 Task: Open Card Card0000000007 in Board Board0000000002 in Workspace WS0000000001 in Trello. Add Member Carxxstreet7916@gmail.com to Card Card0000000007 in Board Board0000000002 in Workspace WS0000000001 in Trello. Add Orange Label titled Label0000000007 to Card Card0000000007 in Board Board0000000002 in Workspace WS0000000001 in Trello. Add Checklist CL0000000007 to Card Card0000000007 in Board Board0000000002 in Workspace WS0000000001 in Trello. Add Dates with Start Date as Oct 01 2023 and Due Date as Oct 31 2023 to Card Card0000000007 in Board Board0000000002 in Workspace WS0000000001 in Trello
Action: Mouse moved to (512, 86)
Screenshot: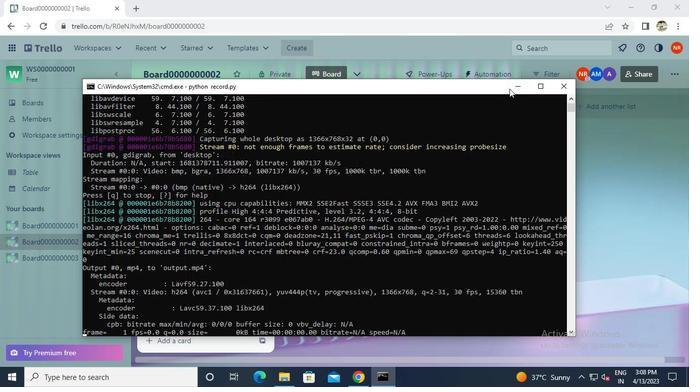 
Action: Mouse pressed left at (512, 86)
Screenshot: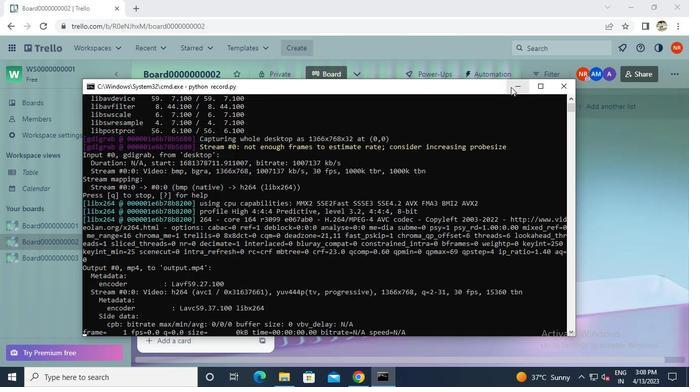 
Action: Mouse moved to (187, 295)
Screenshot: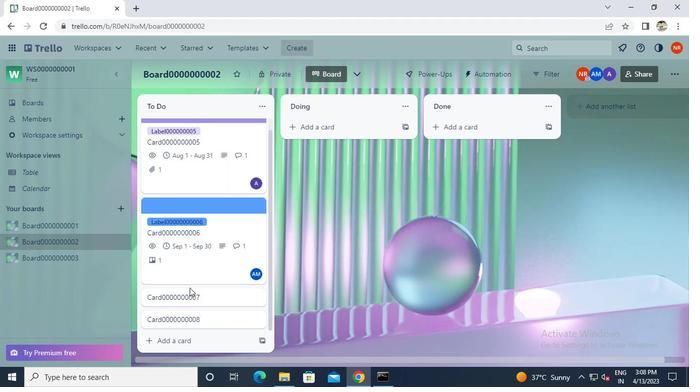 
Action: Mouse pressed left at (187, 295)
Screenshot: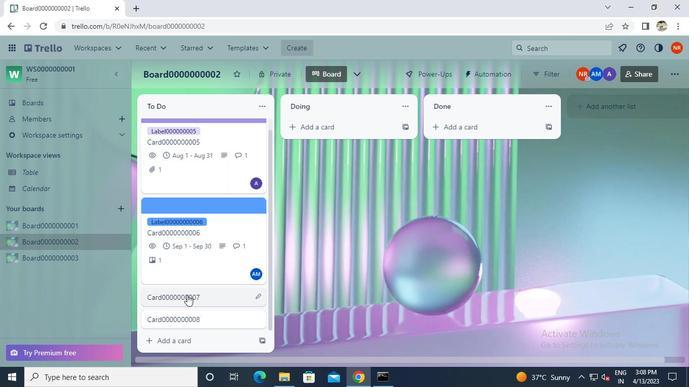 
Action: Mouse moved to (460, 167)
Screenshot: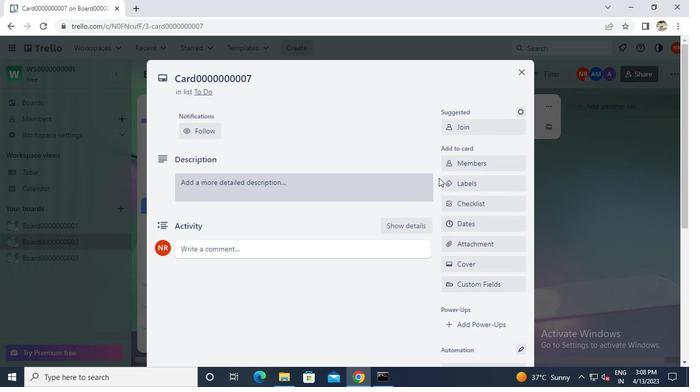 
Action: Mouse pressed left at (460, 167)
Screenshot: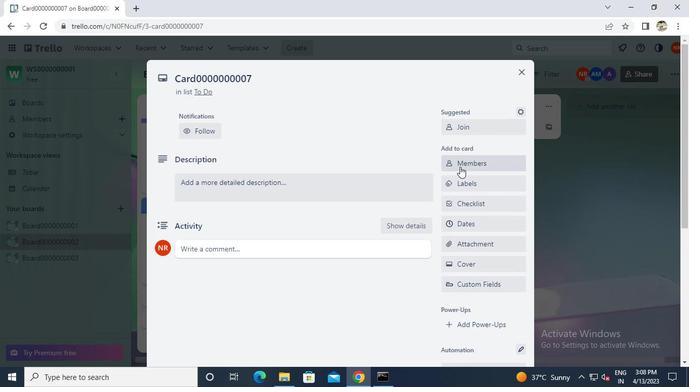 
Action: Mouse moved to (459, 165)
Screenshot: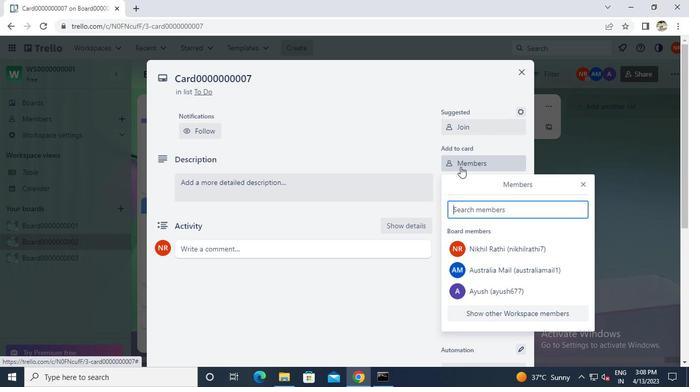 
Action: Keyboard c
Screenshot: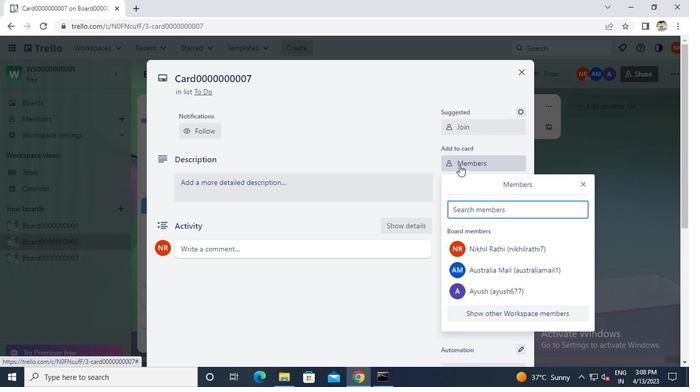 
Action: Keyboard a
Screenshot: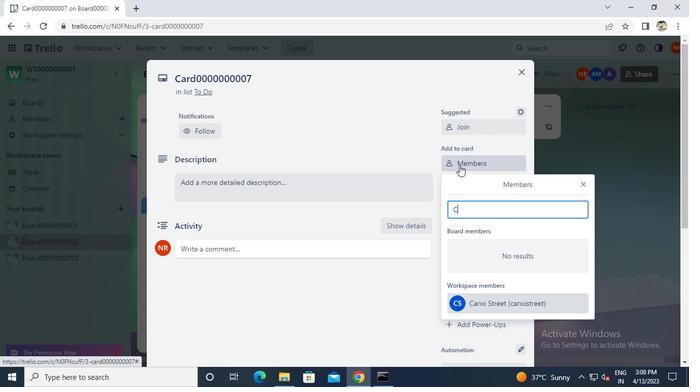 
Action: Keyboard r
Screenshot: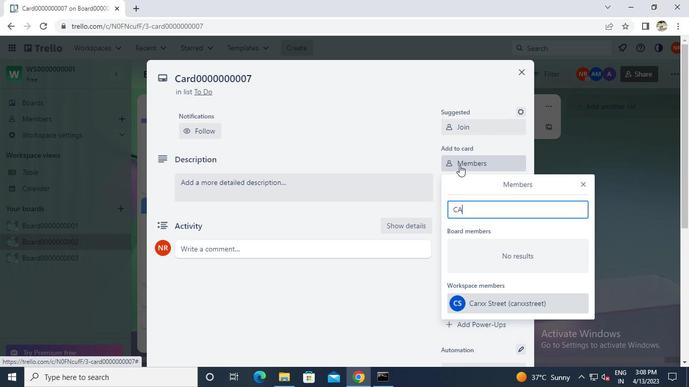 
Action: Keyboard x
Screenshot: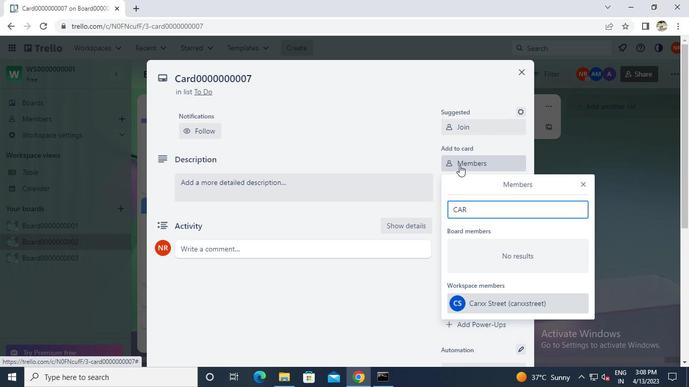 
Action: Keyboard x
Screenshot: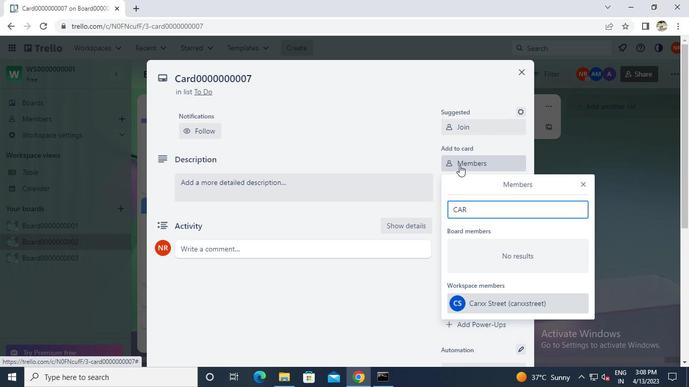 
Action: Mouse moved to (480, 301)
Screenshot: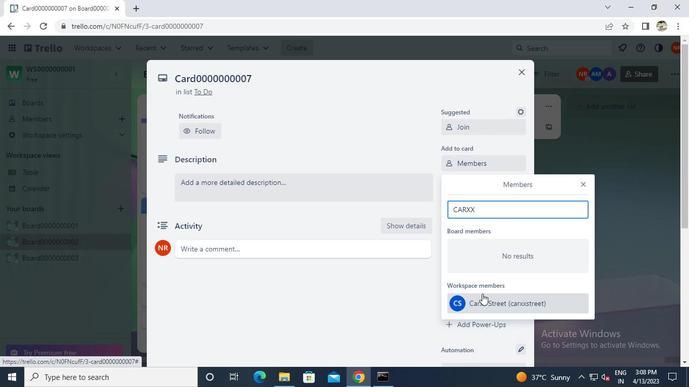 
Action: Mouse pressed left at (480, 301)
Screenshot: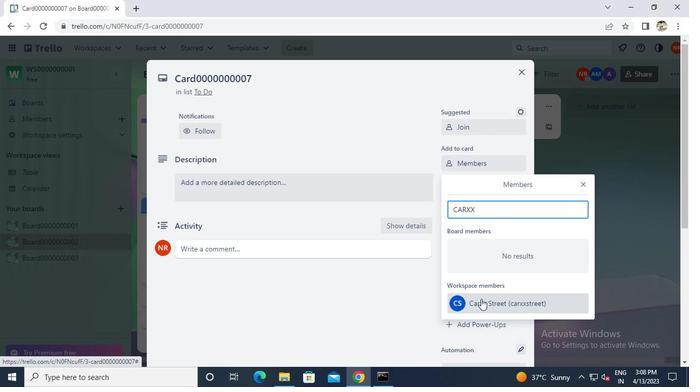 
Action: Mouse moved to (583, 184)
Screenshot: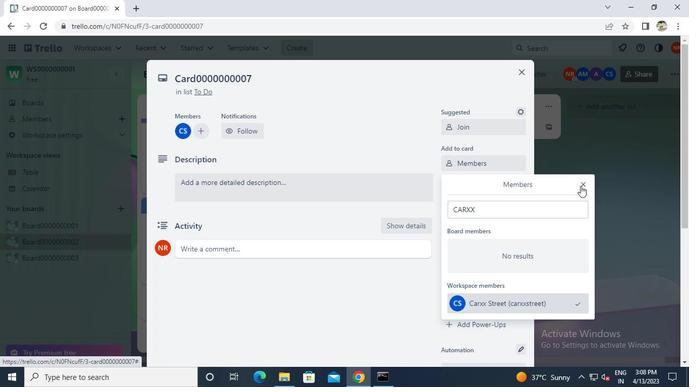 
Action: Mouse pressed left at (583, 184)
Screenshot: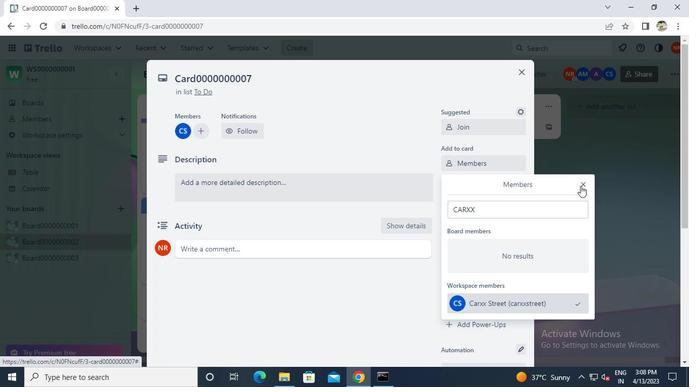 
Action: Mouse moved to (500, 184)
Screenshot: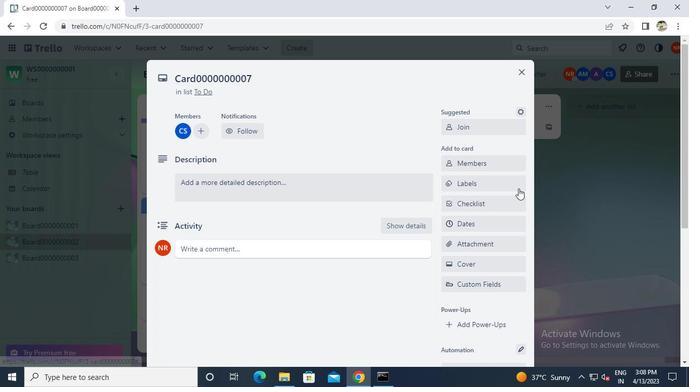 
Action: Mouse pressed left at (500, 184)
Screenshot: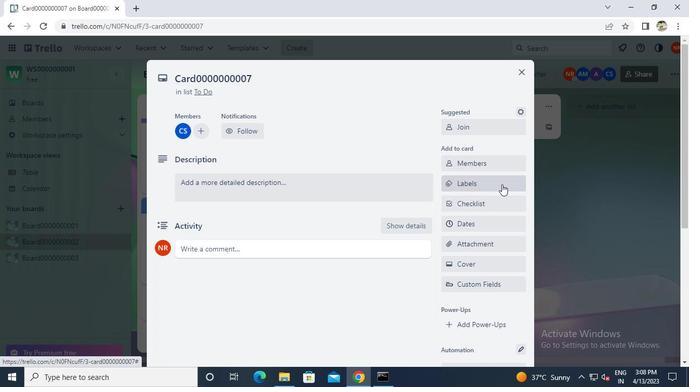 
Action: Mouse moved to (500, 281)
Screenshot: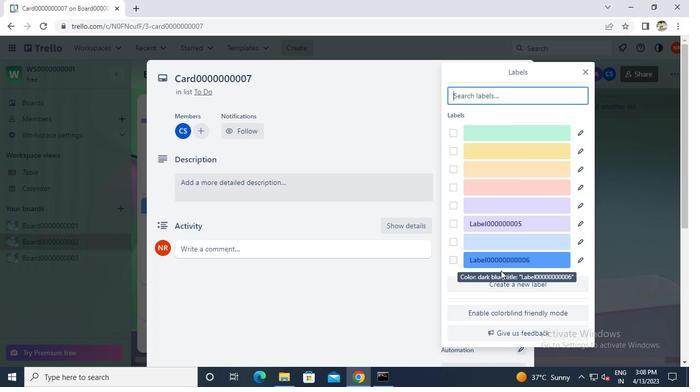 
Action: Mouse pressed left at (500, 281)
Screenshot: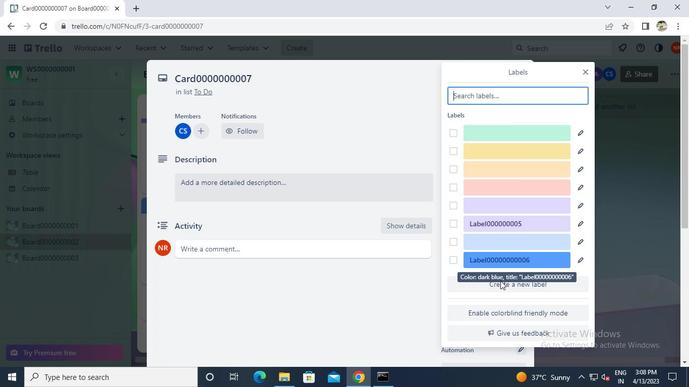 
Action: Mouse moved to (498, 284)
Screenshot: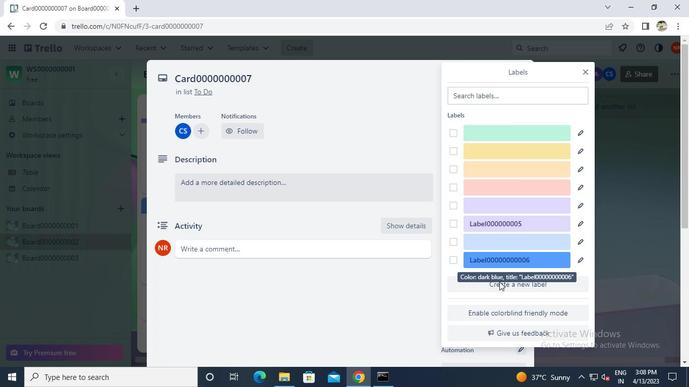 
Action: Mouse pressed left at (498, 284)
Screenshot: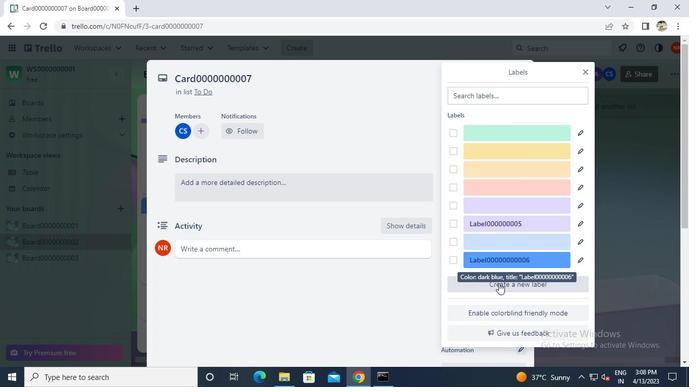 
Action: Mouse moved to (515, 218)
Screenshot: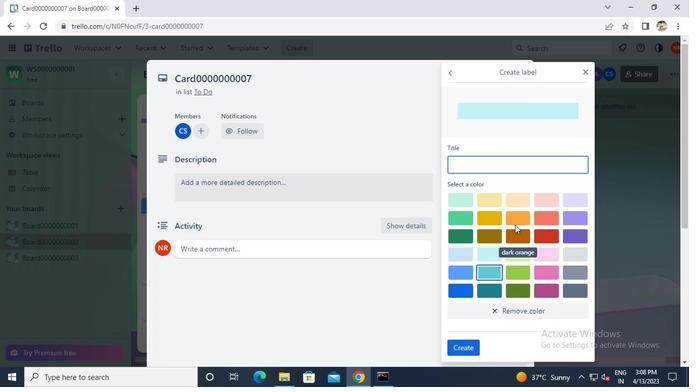 
Action: Mouse pressed left at (515, 218)
Screenshot: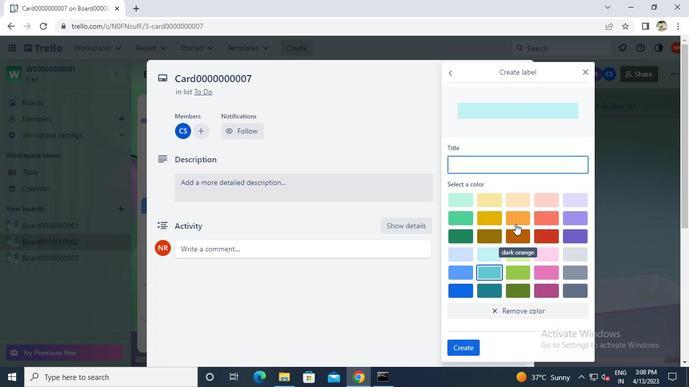 
Action: Mouse moved to (500, 157)
Screenshot: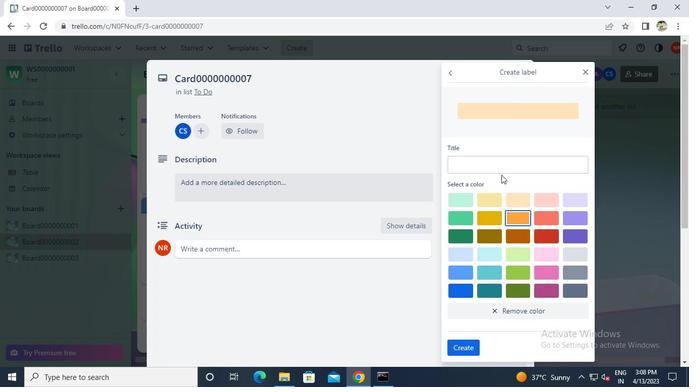 
Action: Mouse pressed left at (500, 157)
Screenshot: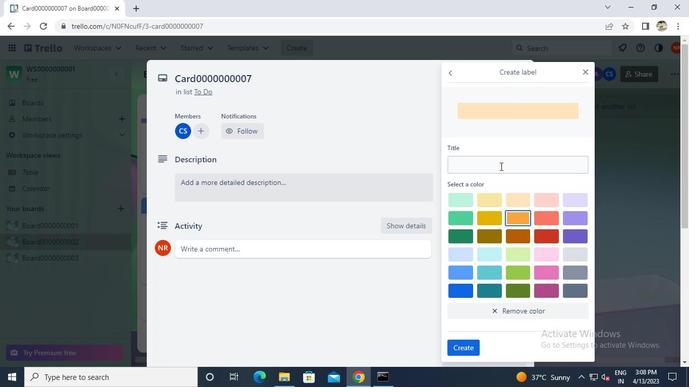 
Action: Keyboard l
Screenshot: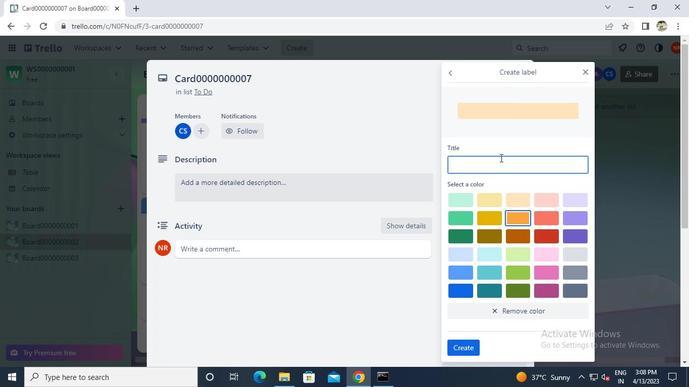 
Action: Keyboard Key.caps_lock
Screenshot: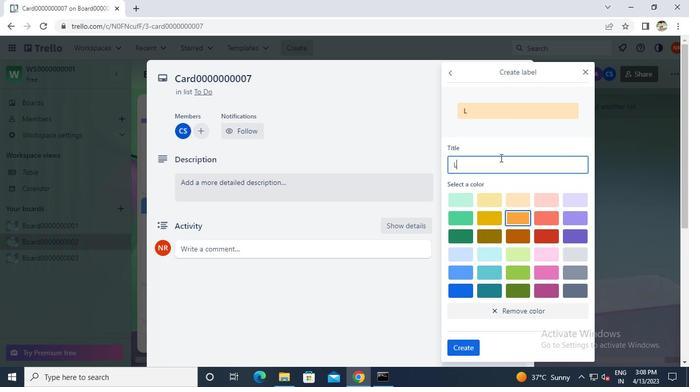 
Action: Keyboard a
Screenshot: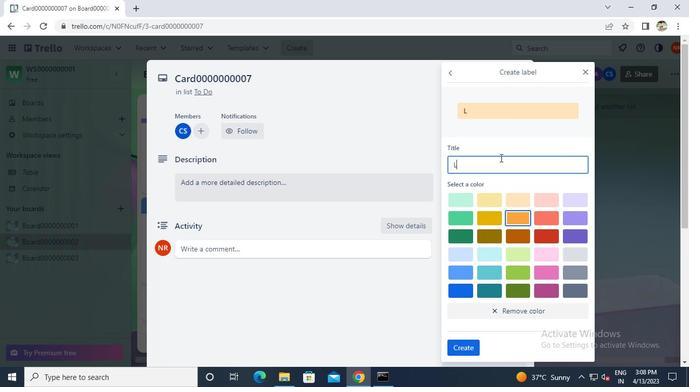 
Action: Keyboard b
Screenshot: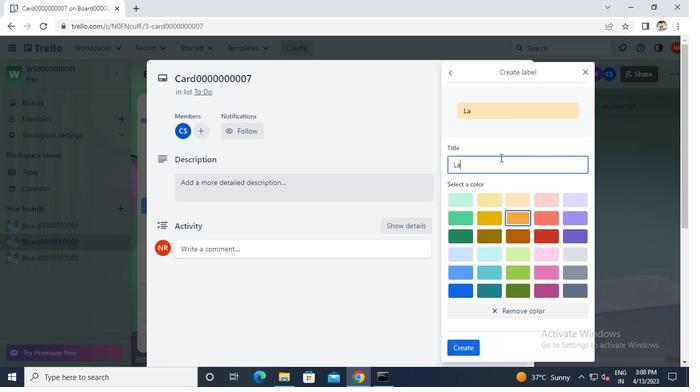 
Action: Keyboard e
Screenshot: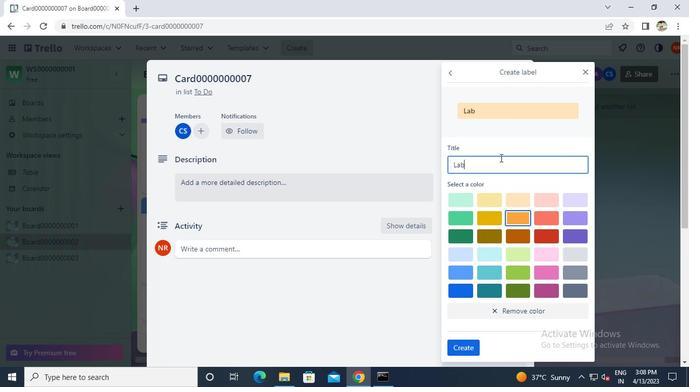 
Action: Keyboard l
Screenshot: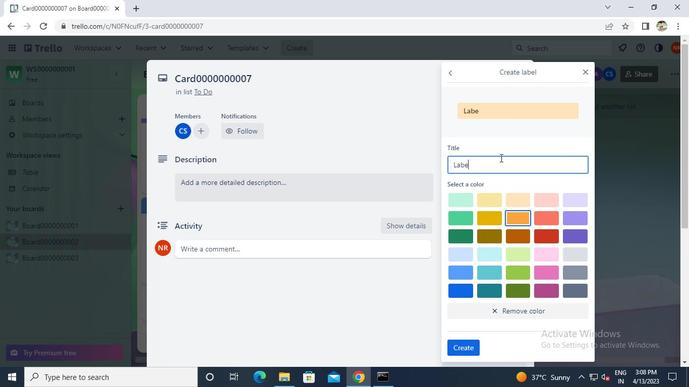 
Action: Keyboard 0
Screenshot: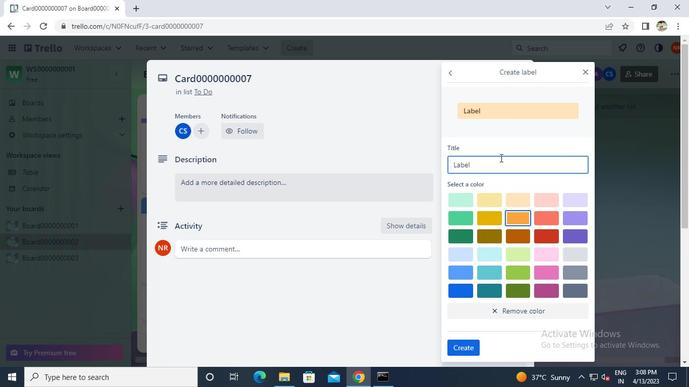 
Action: Keyboard 0
Screenshot: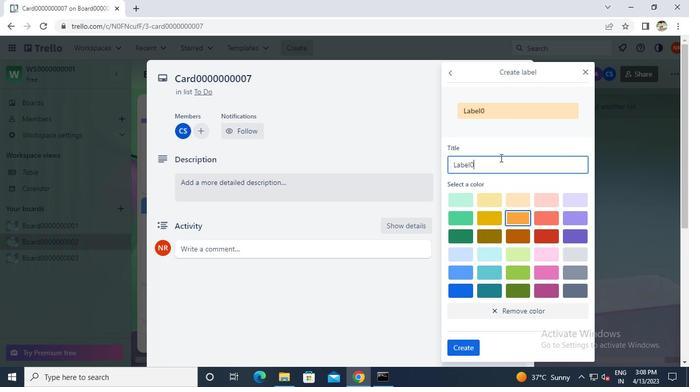 
Action: Keyboard 0
Screenshot: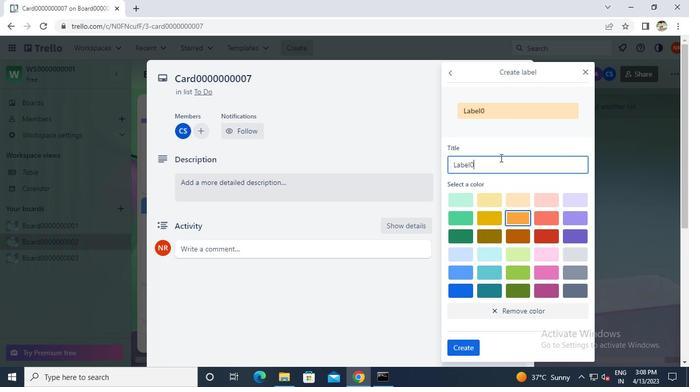 
Action: Keyboard 0
Screenshot: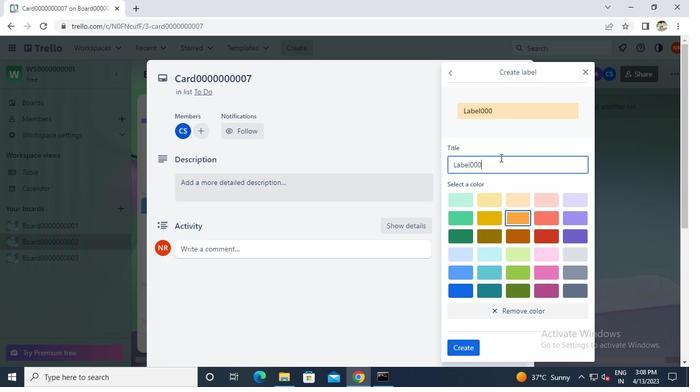 
Action: Keyboard 0
Screenshot: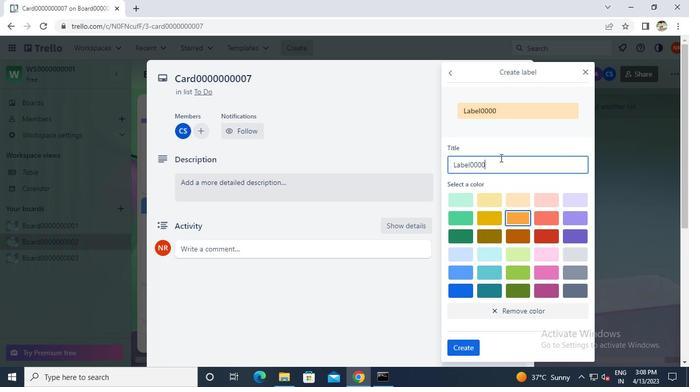 
Action: Keyboard 0
Screenshot: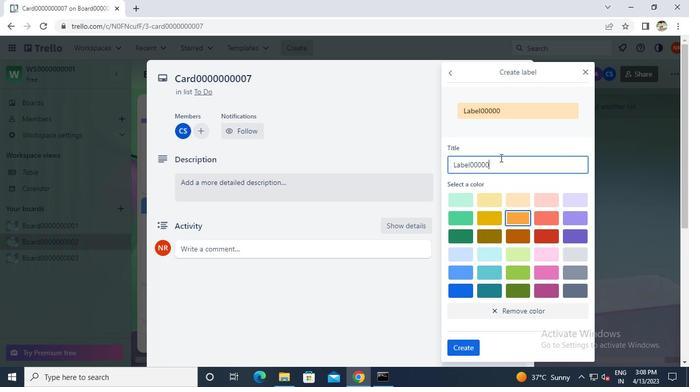 
Action: Keyboard 0
Screenshot: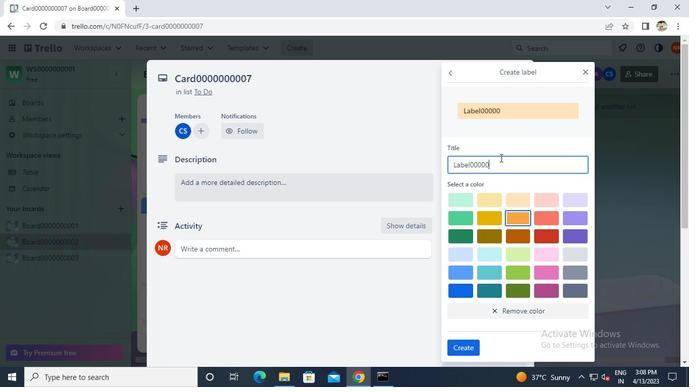 
Action: Keyboard 0
Screenshot: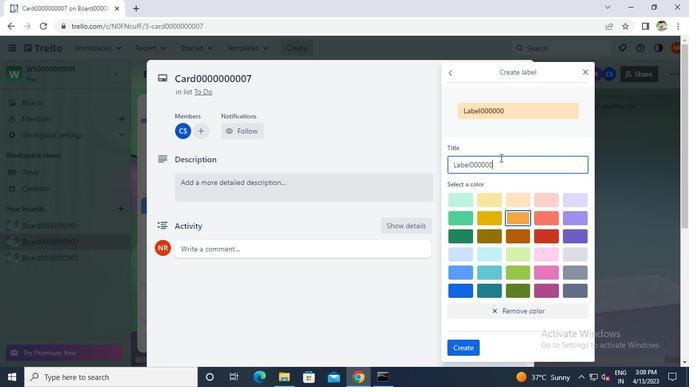 
Action: Keyboard 0
Screenshot: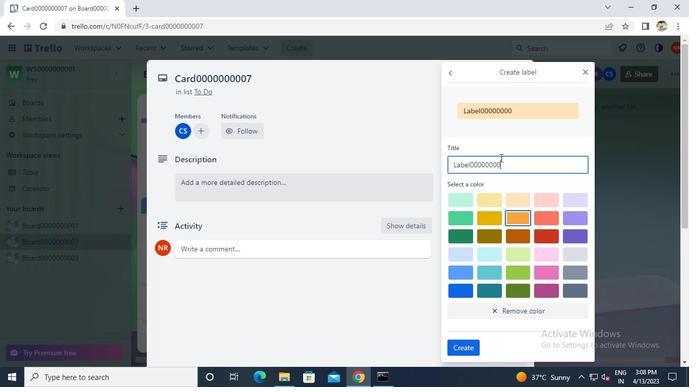 
Action: Keyboard 7
Screenshot: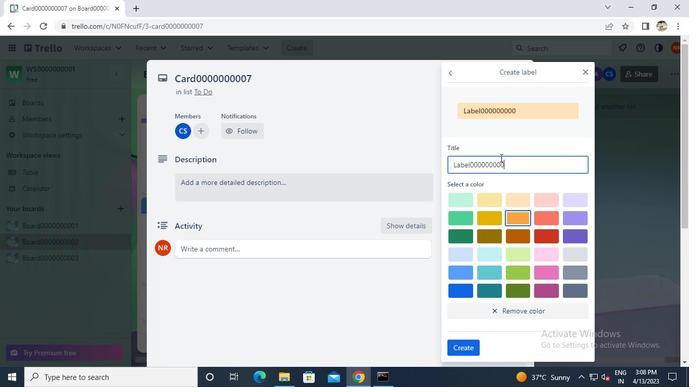 
Action: Mouse moved to (468, 342)
Screenshot: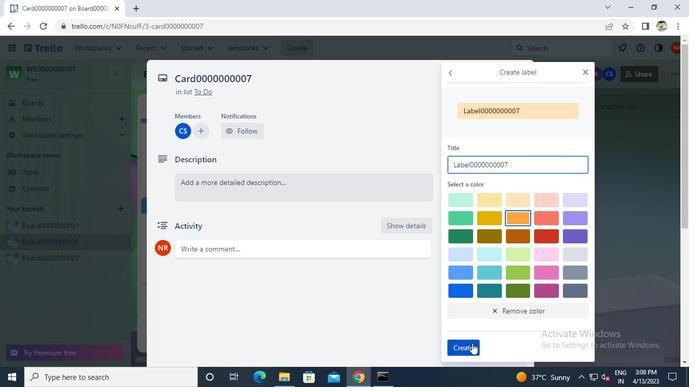 
Action: Mouse pressed left at (468, 342)
Screenshot: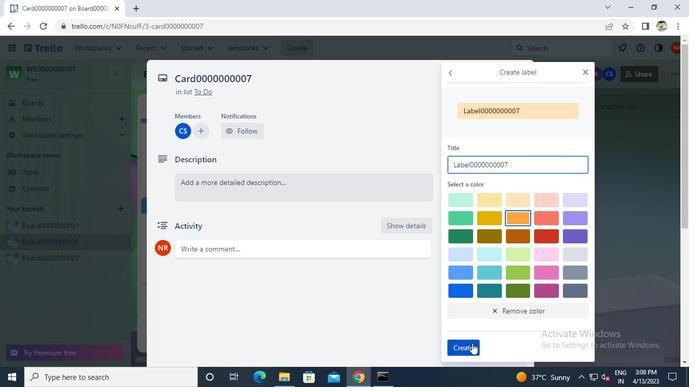 
Action: Mouse moved to (588, 69)
Screenshot: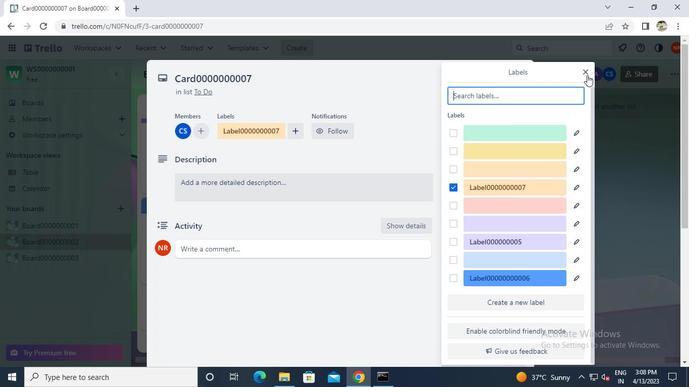 
Action: Mouse pressed left at (588, 69)
Screenshot: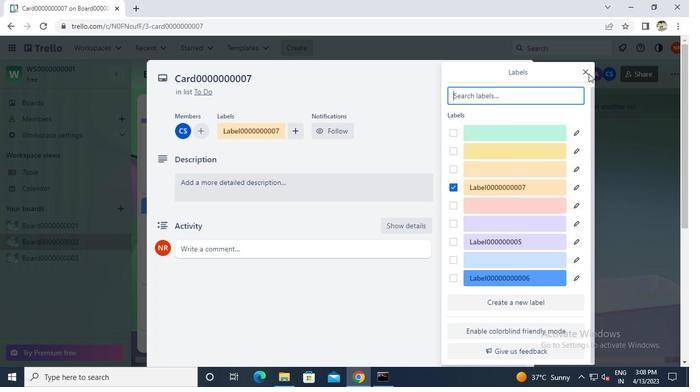 
Action: Mouse moved to (588, 69)
Screenshot: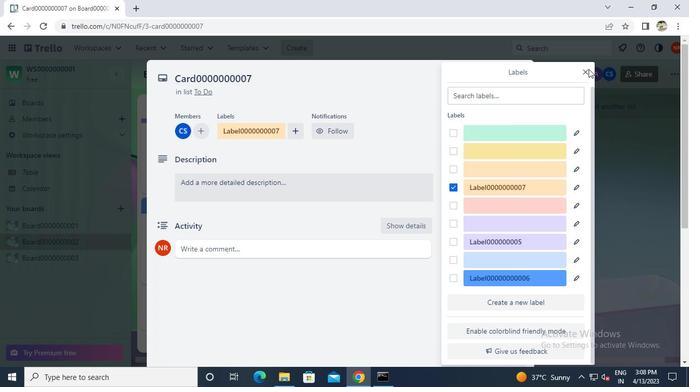 
Action: Mouse pressed left at (588, 69)
Screenshot: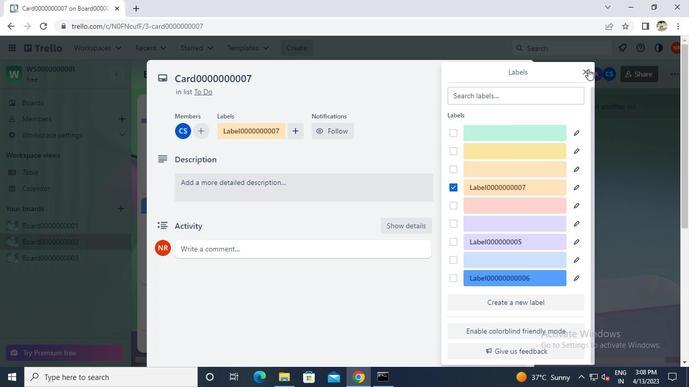 
Action: Mouse moved to (484, 207)
Screenshot: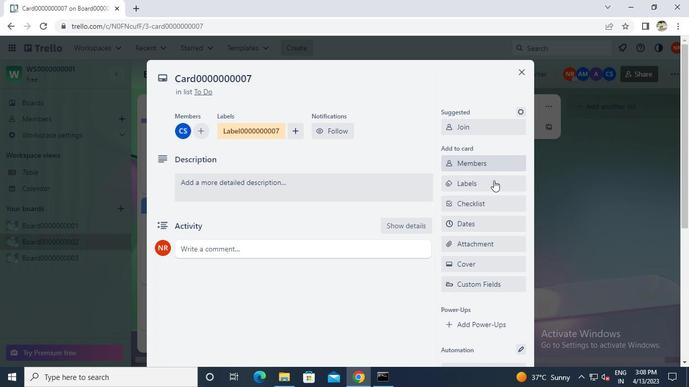 
Action: Mouse pressed left at (484, 207)
Screenshot: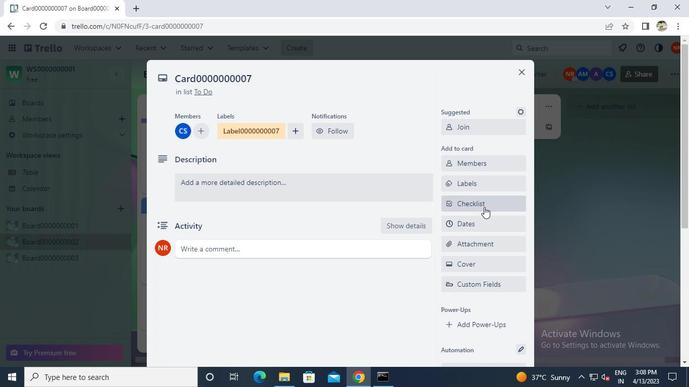 
Action: Keyboard Key.caps_lock
Screenshot: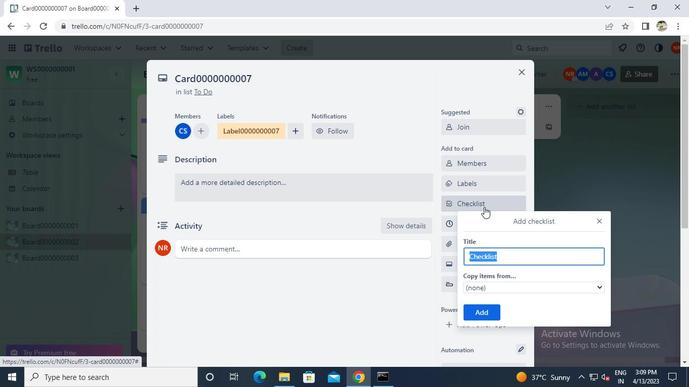
Action: Keyboard c
Screenshot: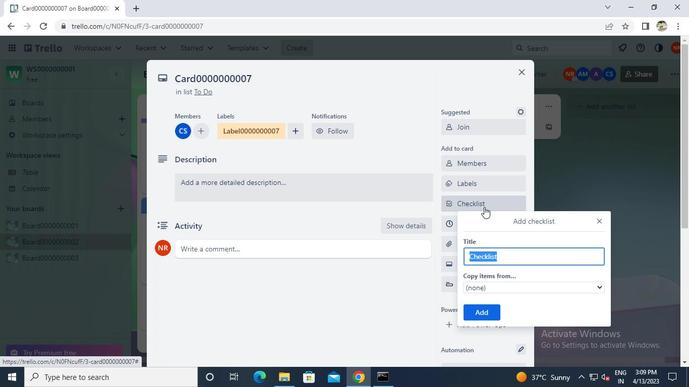
Action: Keyboard l
Screenshot: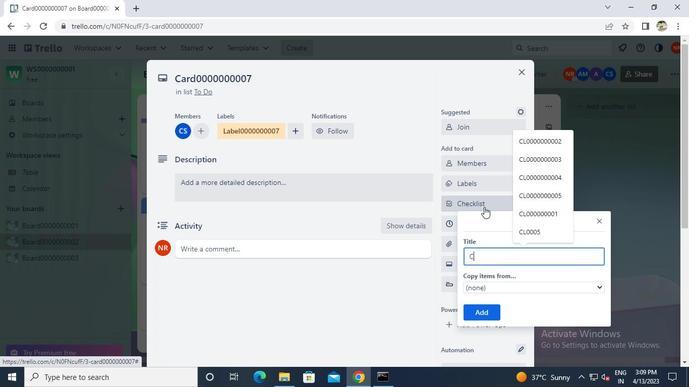 
Action: Keyboard 0
Screenshot: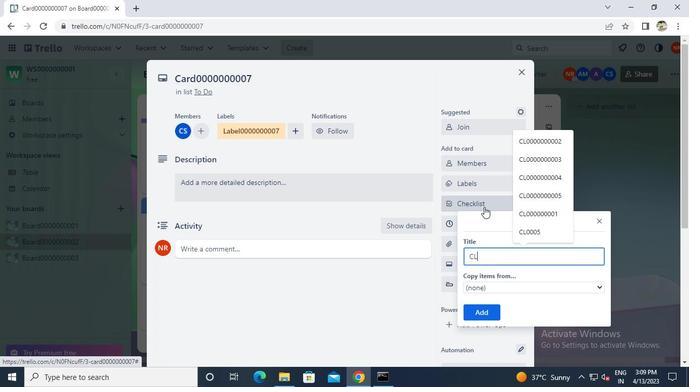 
Action: Keyboard 0
Screenshot: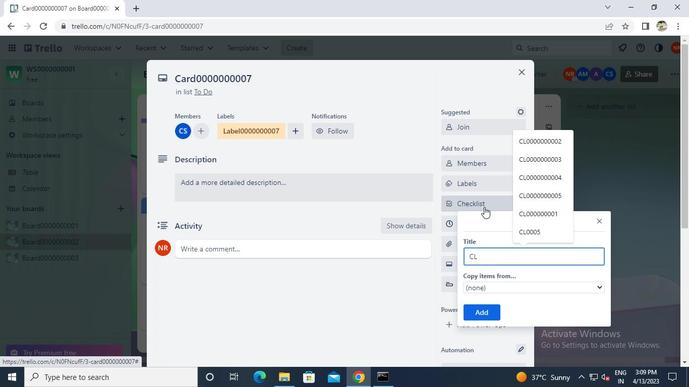 
Action: Keyboard 0
Screenshot: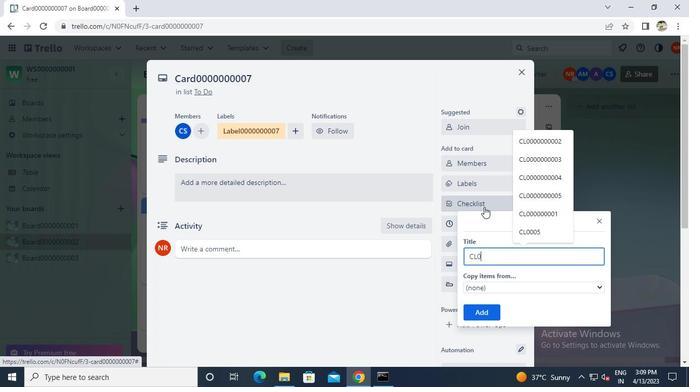 
Action: Keyboard 0
Screenshot: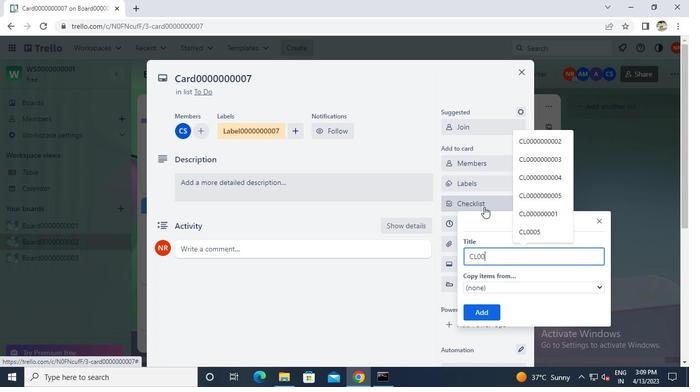 
Action: Keyboard 0
Screenshot: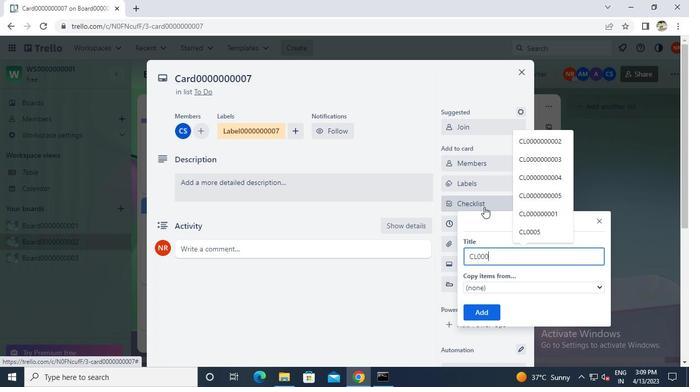
Action: Keyboard 0
Screenshot: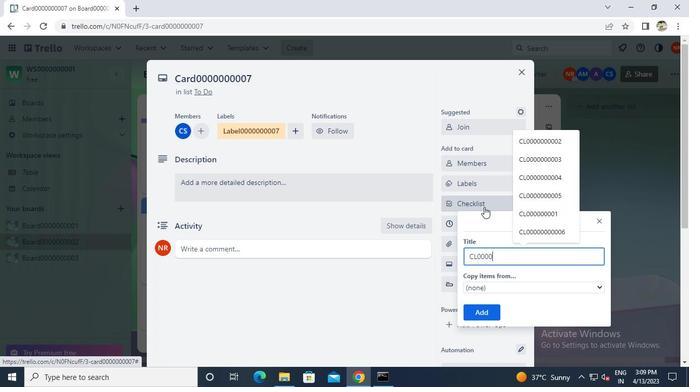 
Action: Keyboard 0
Screenshot: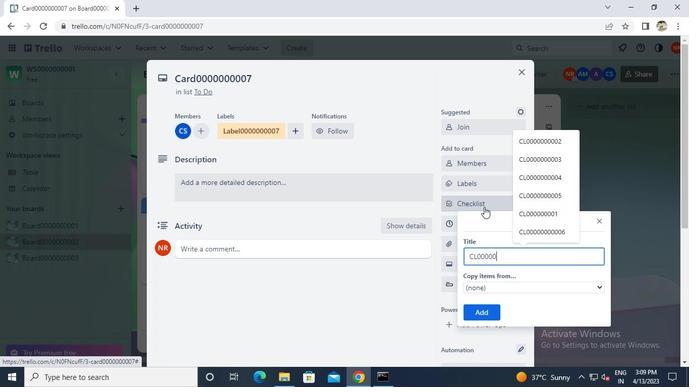
Action: Keyboard 0
Screenshot: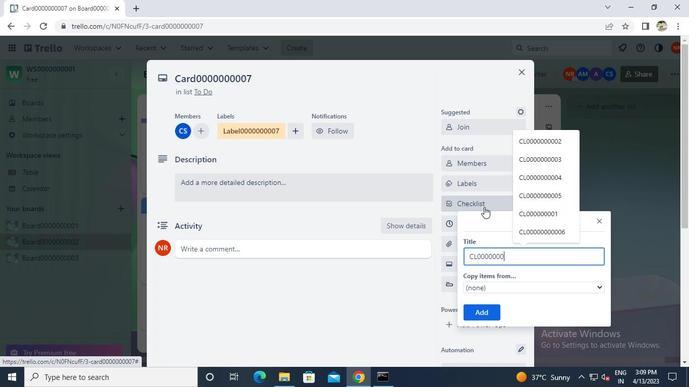 
Action: Keyboard 0
Screenshot: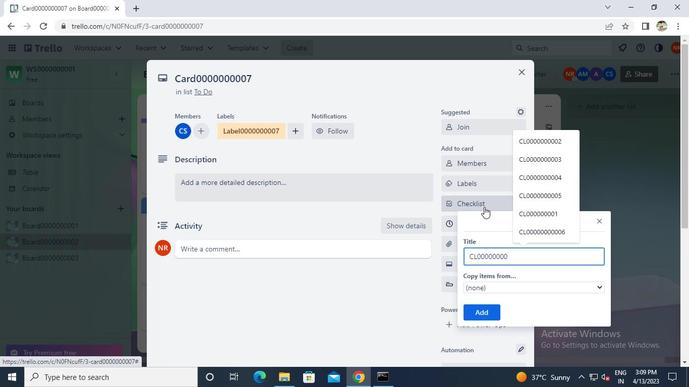 
Action: Keyboard 7
Screenshot: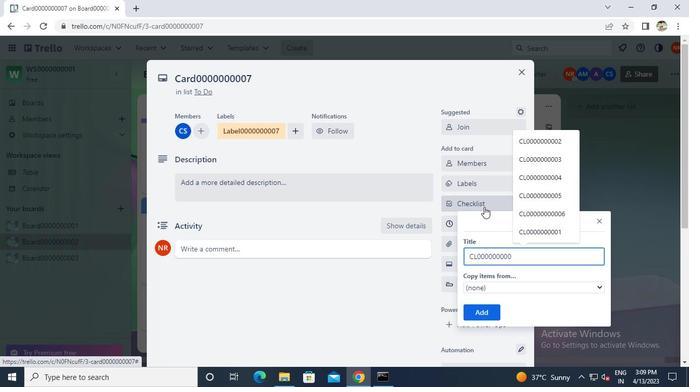 
Action: Mouse moved to (491, 307)
Screenshot: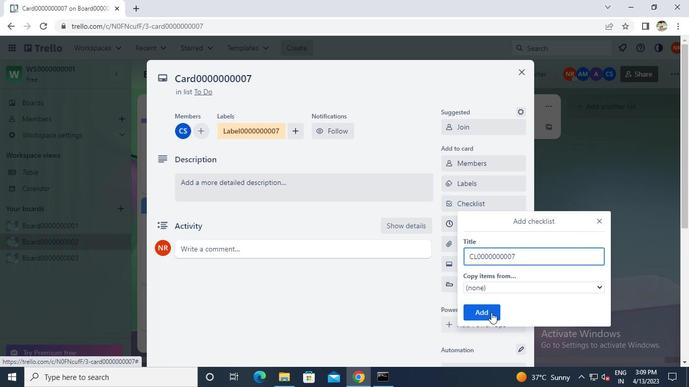 
Action: Mouse pressed left at (491, 307)
Screenshot: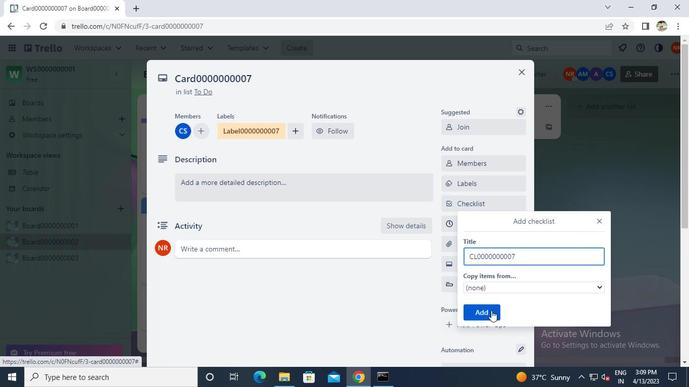 
Action: Mouse moved to (485, 222)
Screenshot: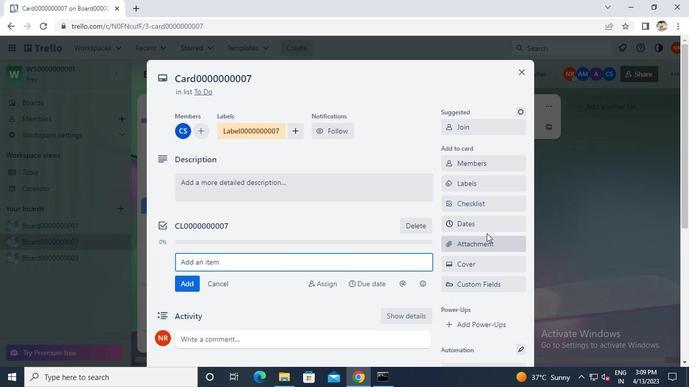 
Action: Mouse pressed left at (485, 222)
Screenshot: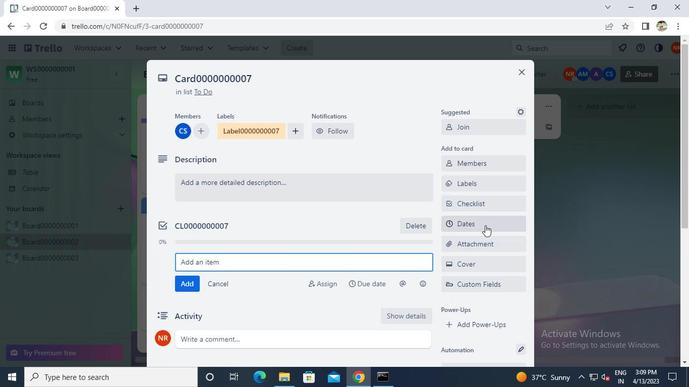 
Action: Mouse moved to (451, 255)
Screenshot: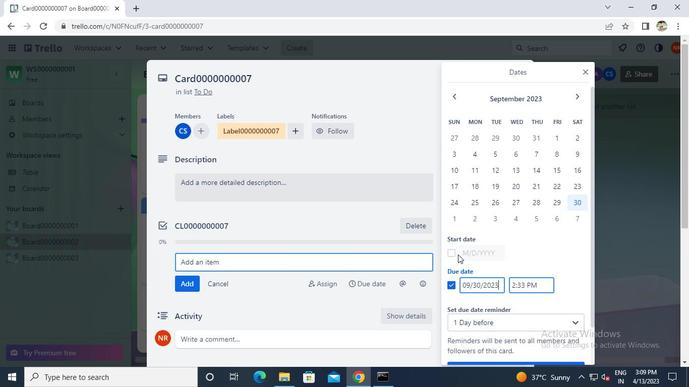 
Action: Mouse pressed left at (451, 255)
Screenshot: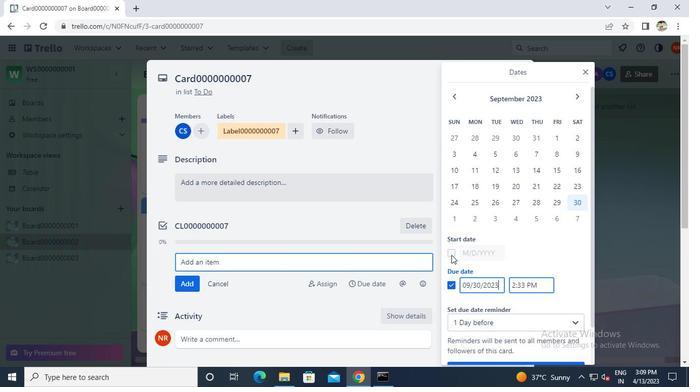 
Action: Mouse moved to (577, 97)
Screenshot: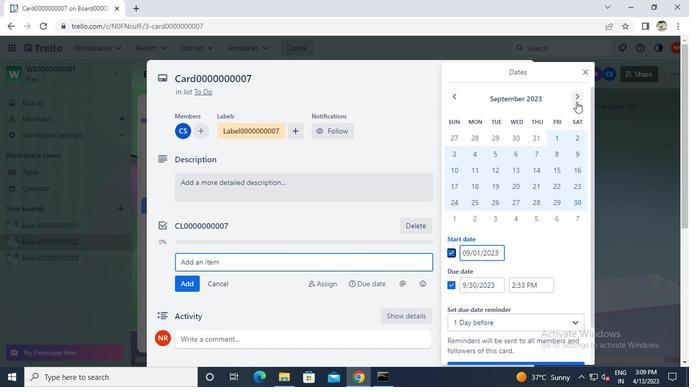 
Action: Mouse pressed left at (577, 97)
Screenshot: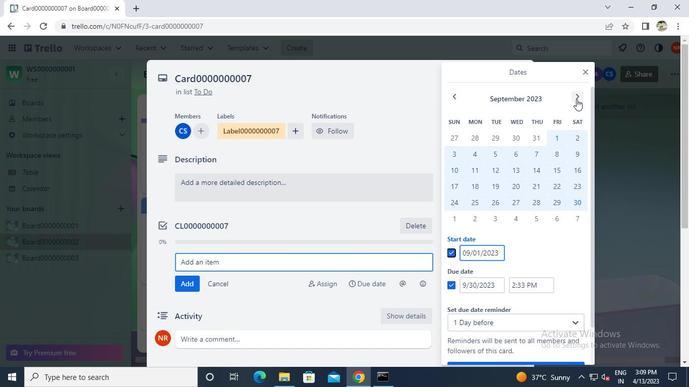 
Action: Mouse moved to (455, 139)
Screenshot: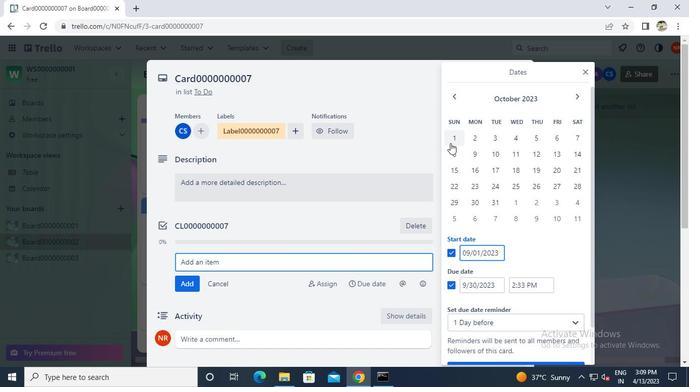 
Action: Mouse pressed left at (455, 139)
Screenshot: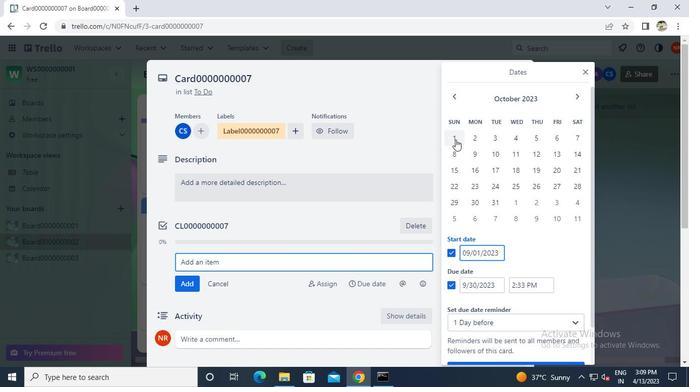 
Action: Mouse moved to (494, 203)
Screenshot: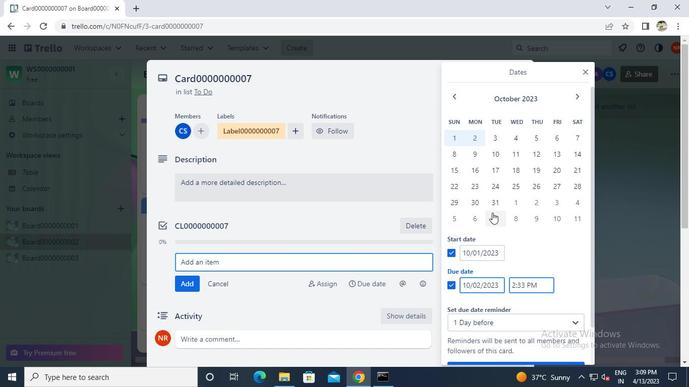 
Action: Mouse pressed left at (494, 203)
Screenshot: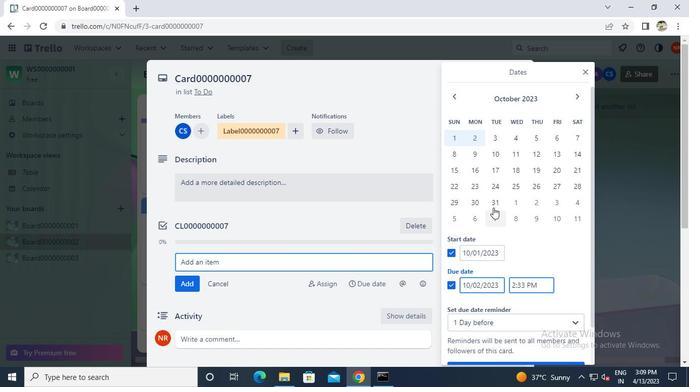 
Action: Mouse moved to (487, 330)
Screenshot: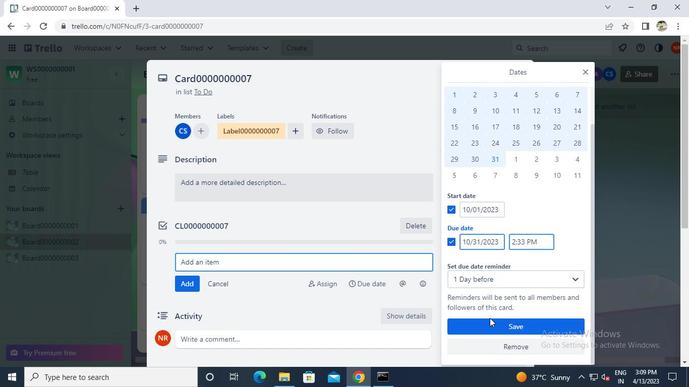 
Action: Mouse pressed left at (487, 330)
Screenshot: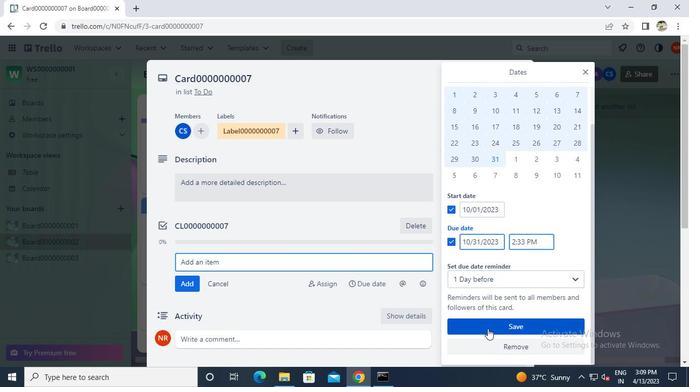 
Action: Mouse moved to (384, 372)
Screenshot: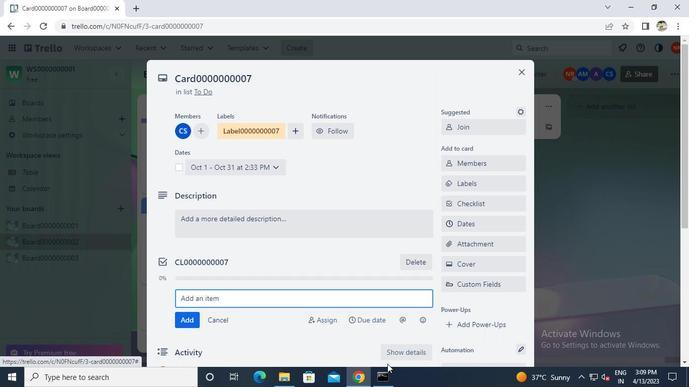 
Action: Mouse pressed left at (384, 372)
Screenshot: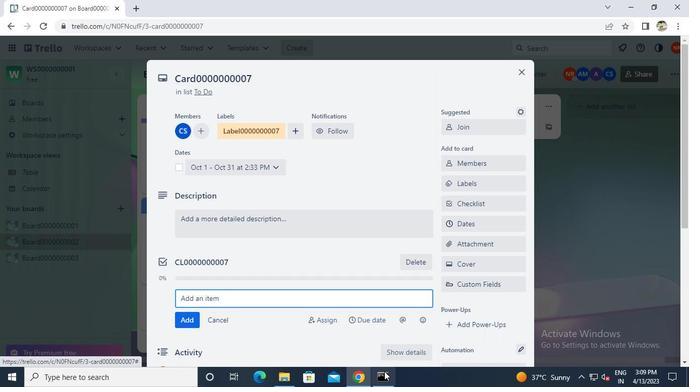 
Action: Mouse moved to (558, 92)
Screenshot: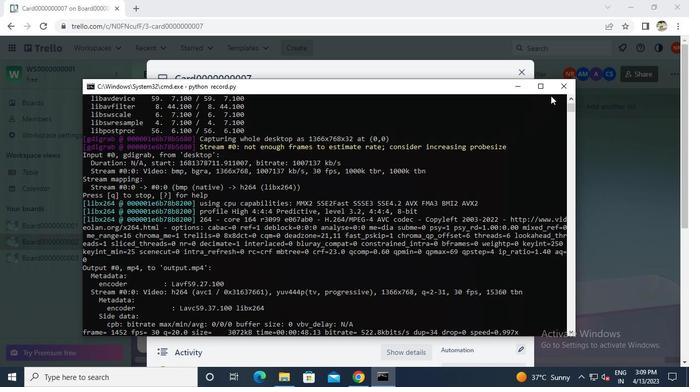 
Action: Mouse pressed left at (558, 92)
Screenshot: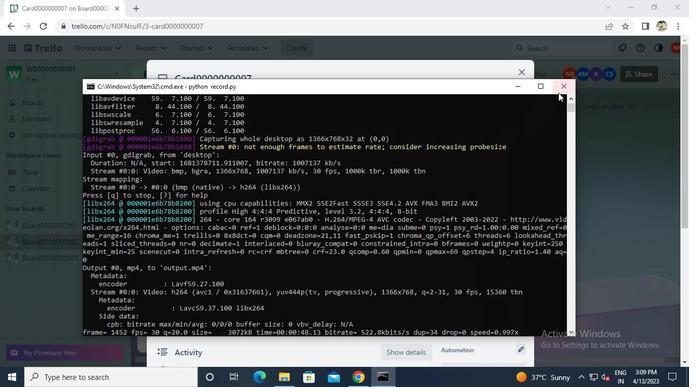 
Action: Mouse moved to (559, 91)
Screenshot: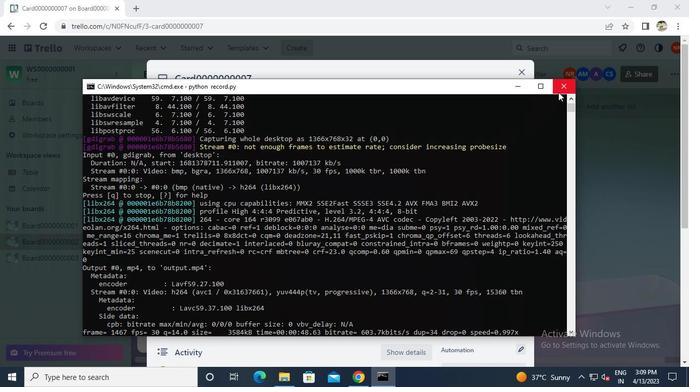
